 Task: Calculate the estimated travel time from Miami, Florida, to Key West, Florida.
Action: Mouse moved to (237, 76)
Screenshot: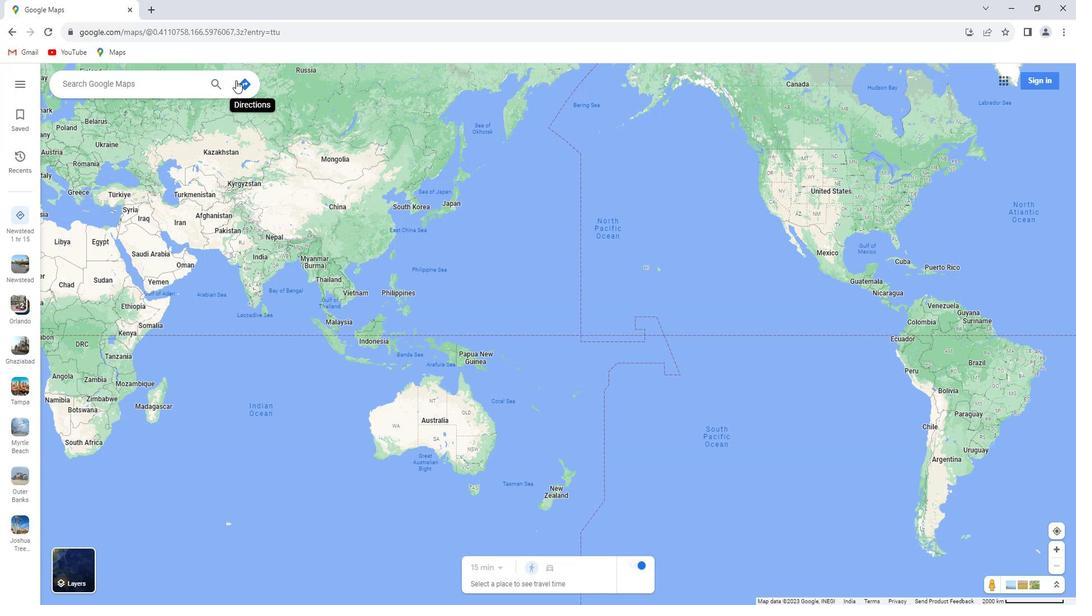 
Action: Mouse pressed left at (237, 76)
Screenshot: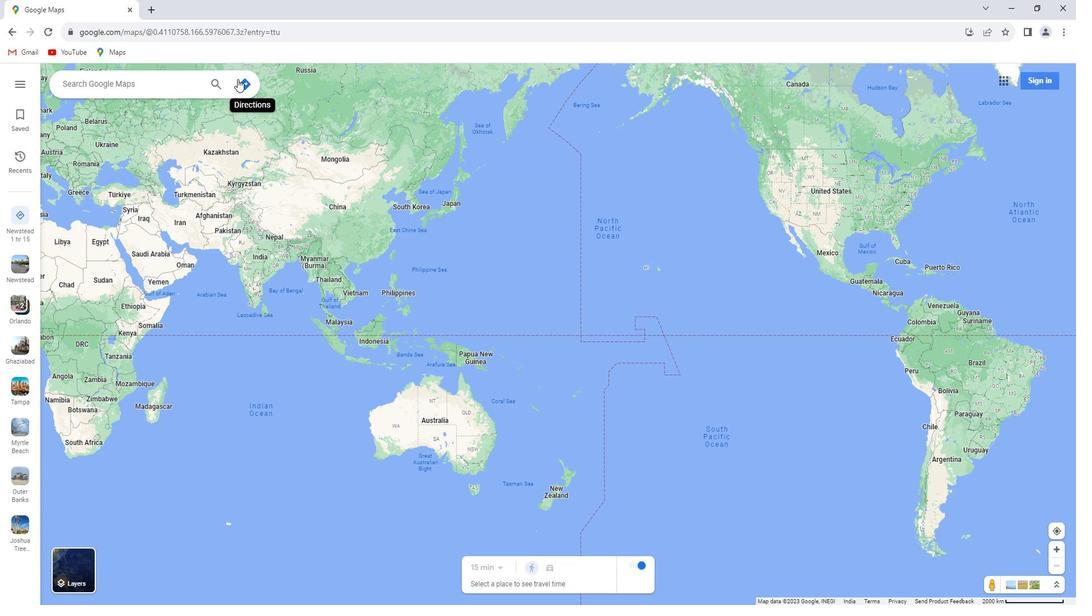 
Action: Mouse moved to (175, 105)
Screenshot: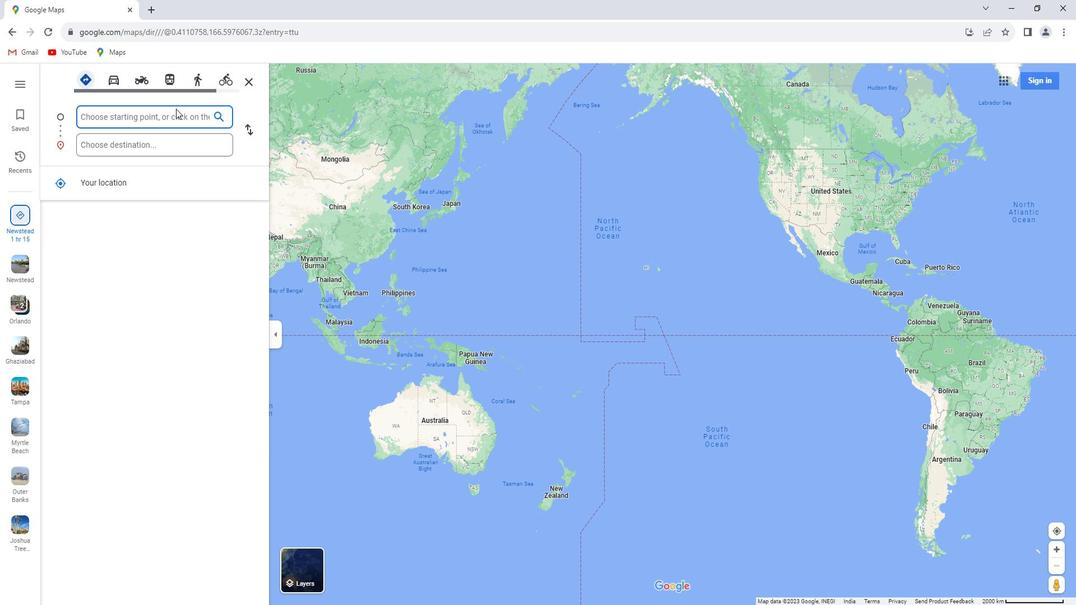 
Action: Key pressed <Key.shift>Miami,<Key.space><Key.shift>Florida
Screenshot: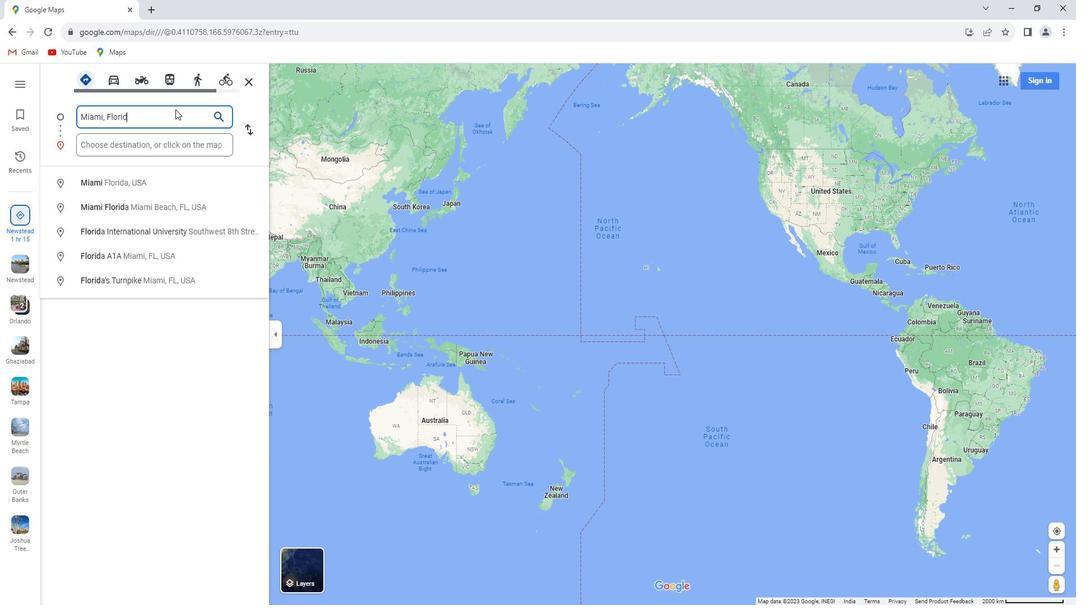 
Action: Mouse moved to (172, 136)
Screenshot: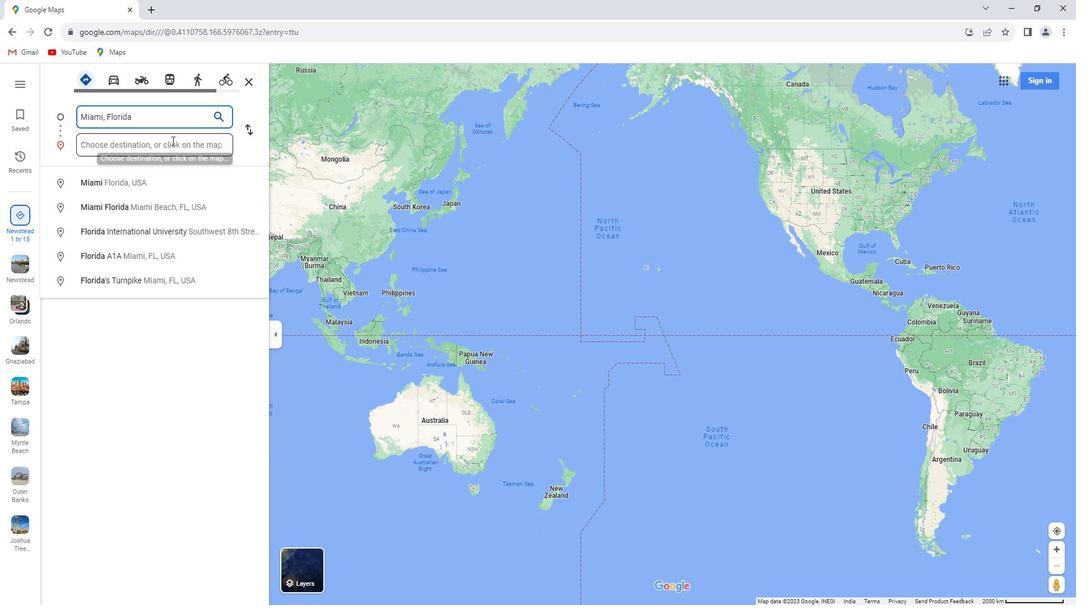 
Action: Mouse pressed left at (172, 136)
Screenshot: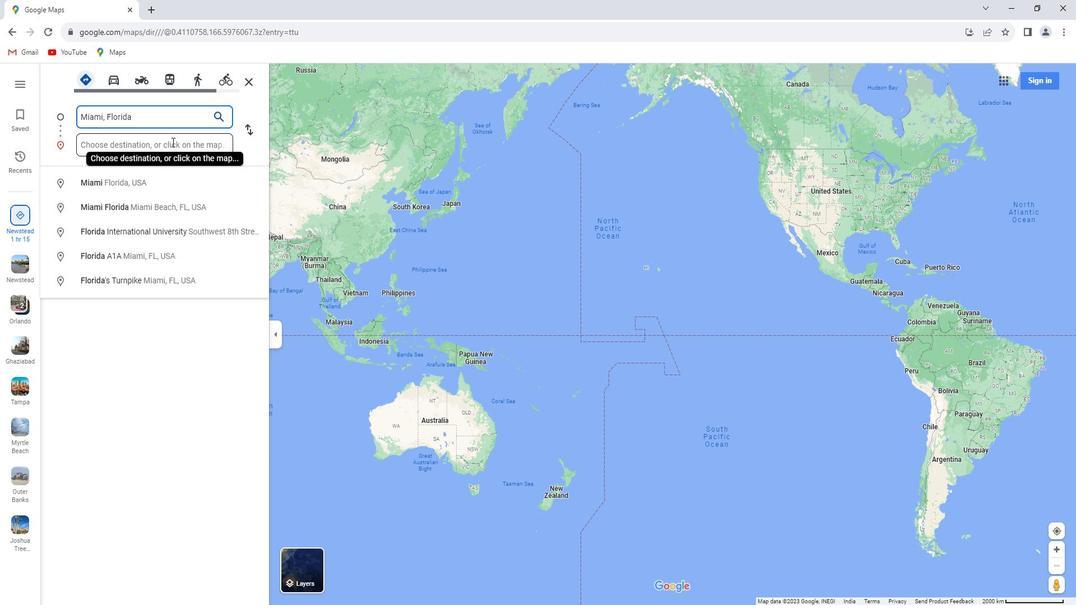 
Action: Key pressed <Key.shift>Key<Key.space><Key.shift>West<Key.space><Key.backspace>,<Key.space><Key.shift>Florida<Key.enter>
Screenshot: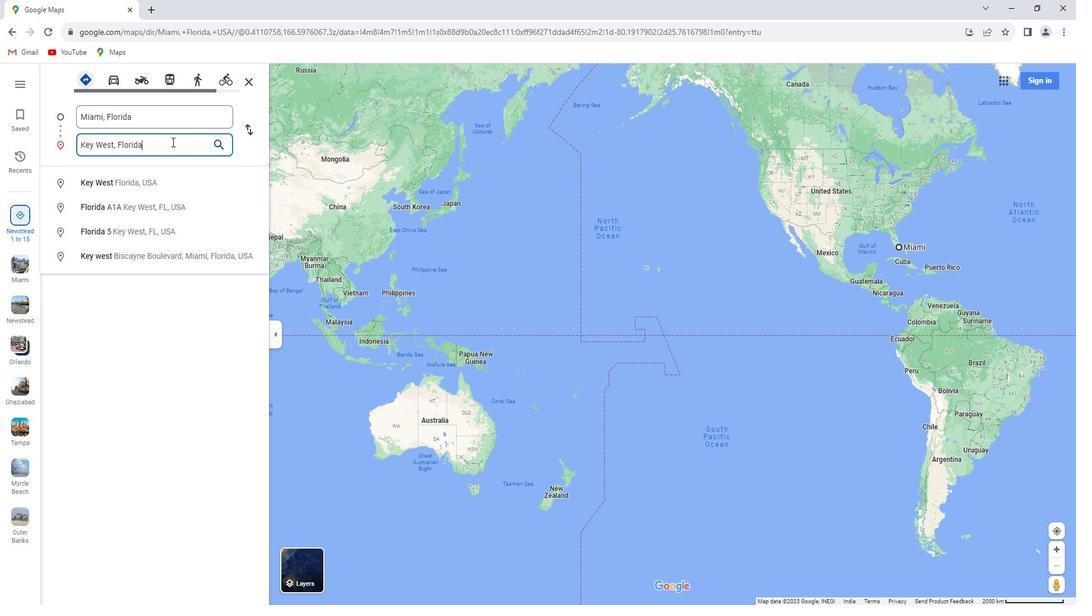 
Action: Mouse moved to (117, 80)
Screenshot: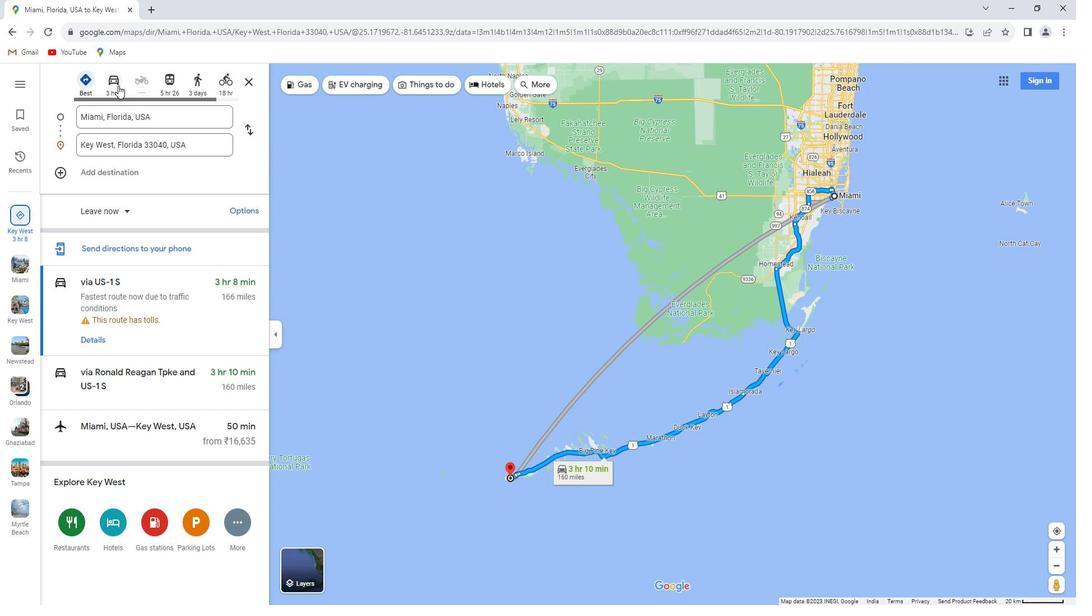 
Action: Mouse pressed left at (117, 80)
Screenshot: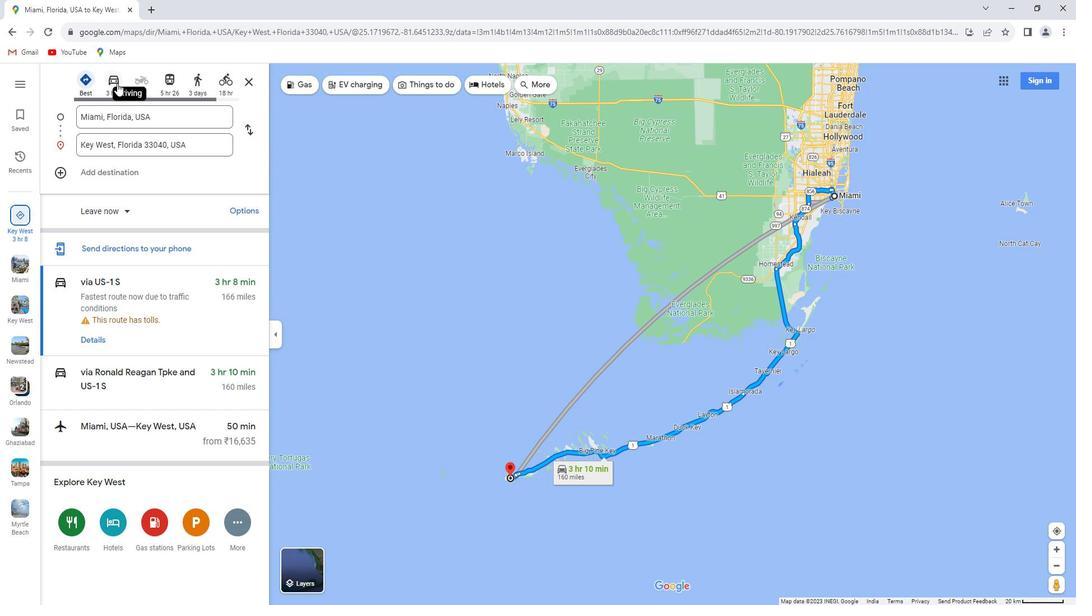
Action: Mouse moved to (175, 140)
Screenshot: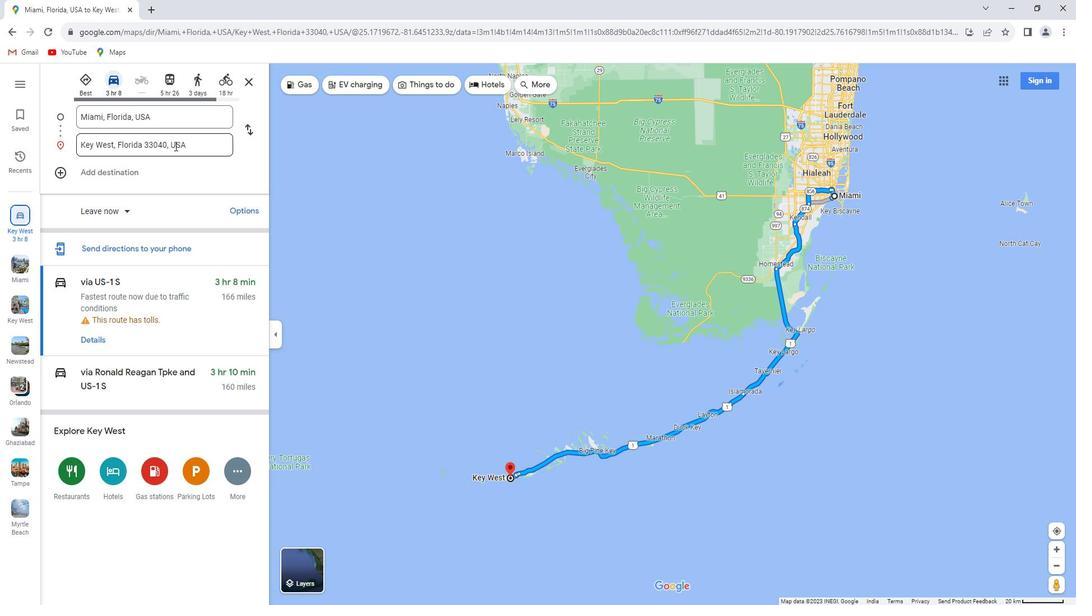 
